 Task: Print the page in portrait orientation.
Action: Mouse moved to (1059, 29)
Screenshot: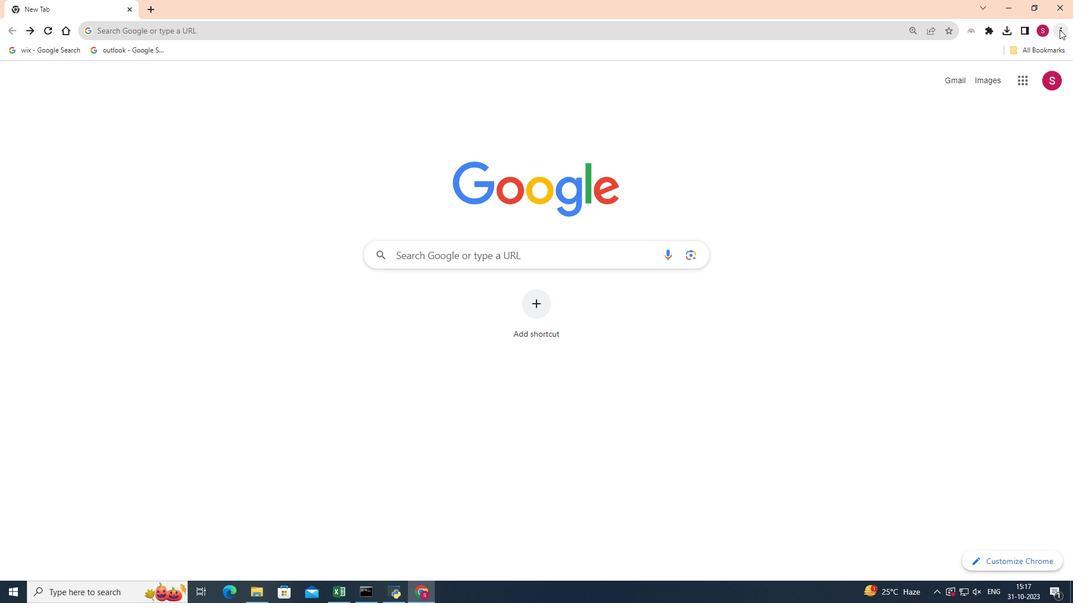 
Action: Mouse pressed left at (1059, 29)
Screenshot: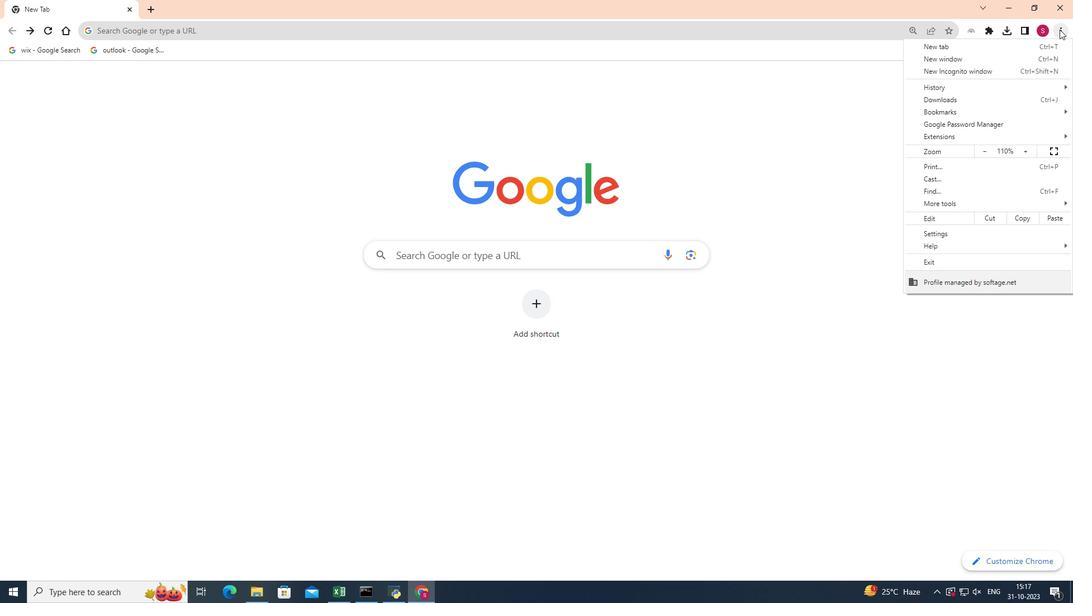 
Action: Mouse moved to (948, 168)
Screenshot: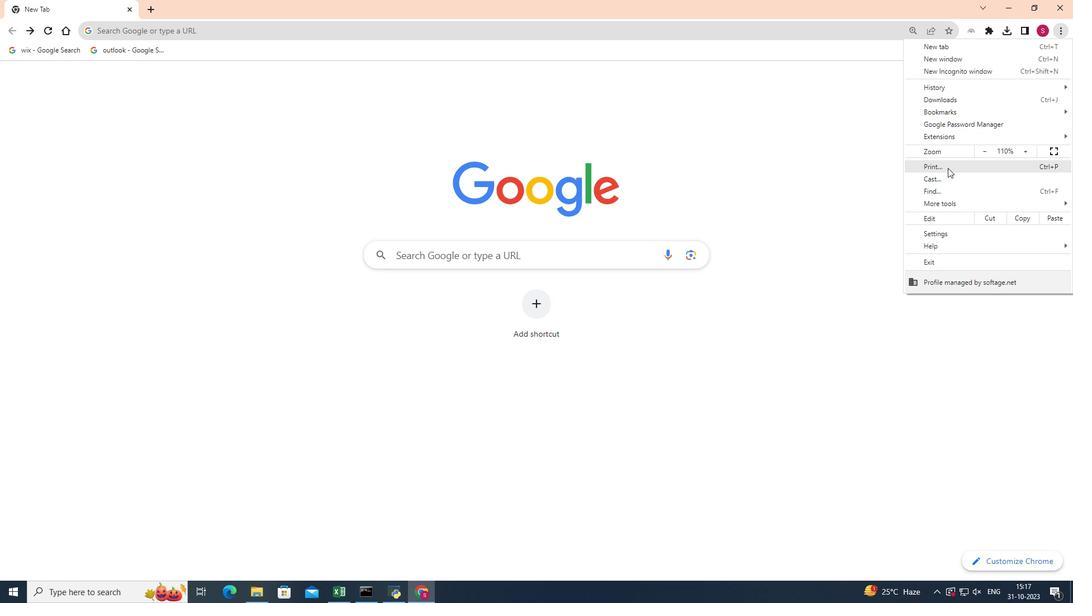 
Action: Mouse pressed left at (948, 168)
Screenshot: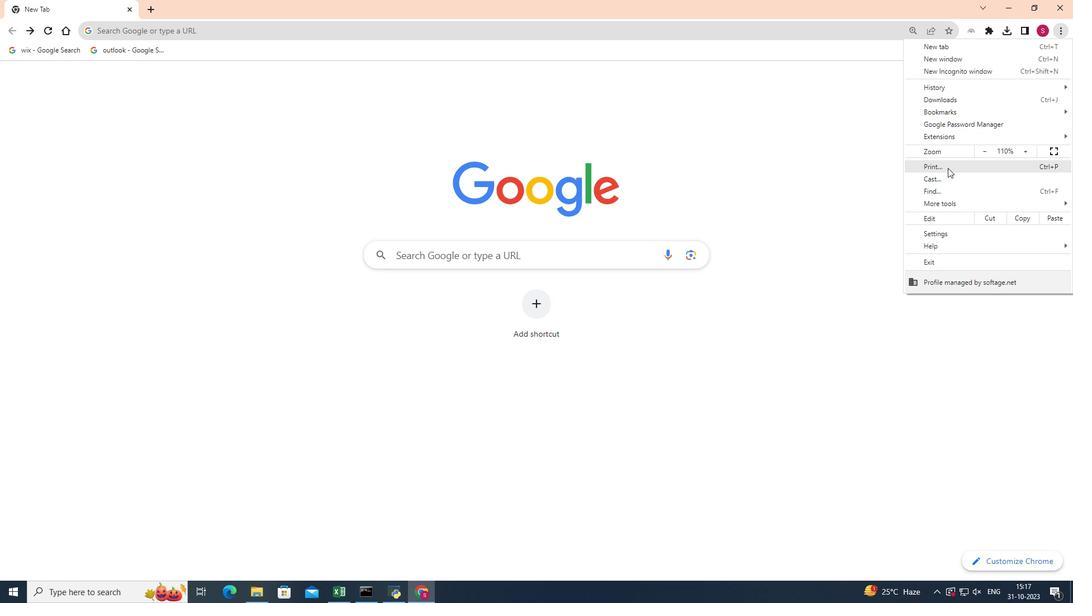 
Action: Mouse moved to (878, 149)
Screenshot: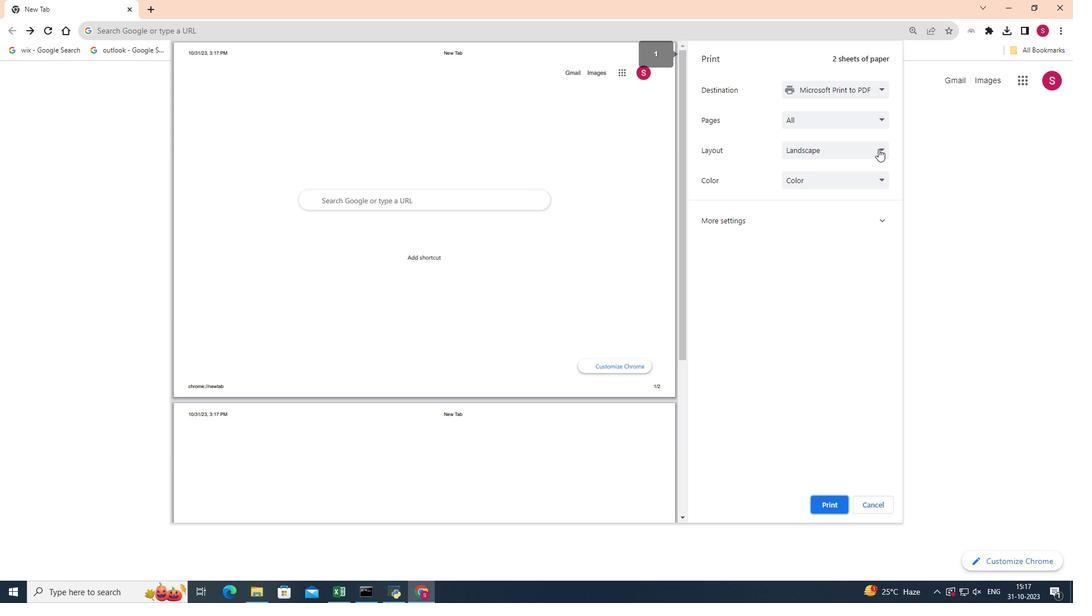 
Action: Mouse pressed left at (878, 149)
Screenshot: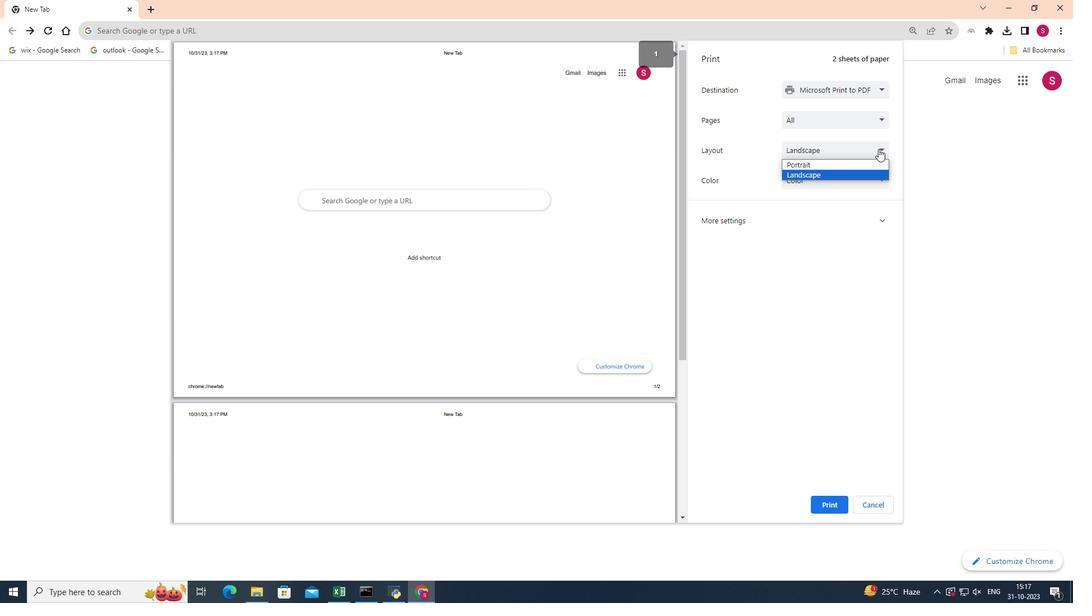 
Action: Mouse moved to (805, 163)
Screenshot: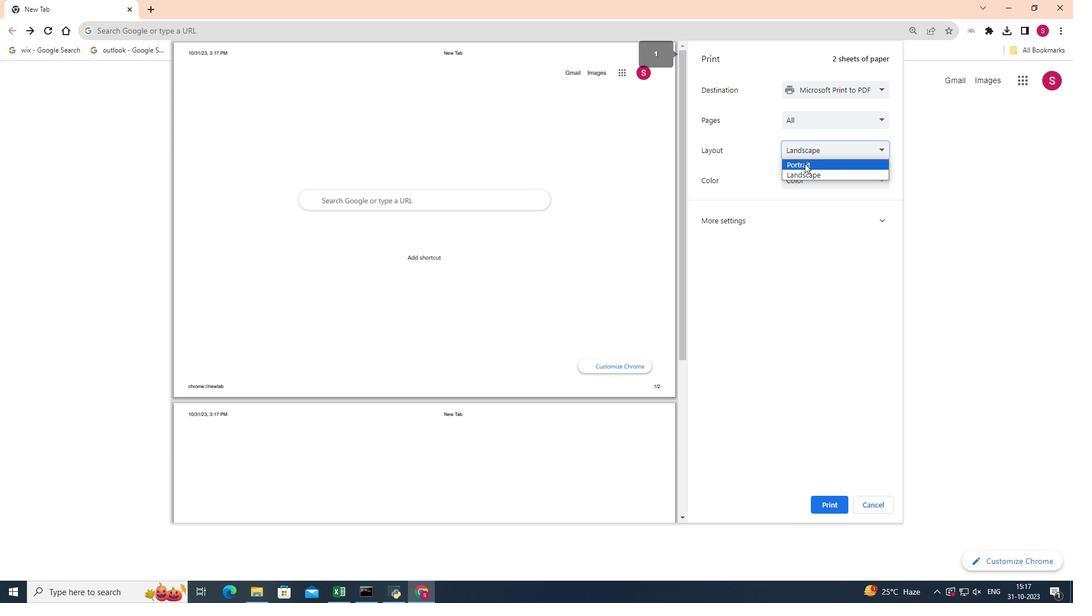 
Action: Mouse pressed left at (805, 163)
Screenshot: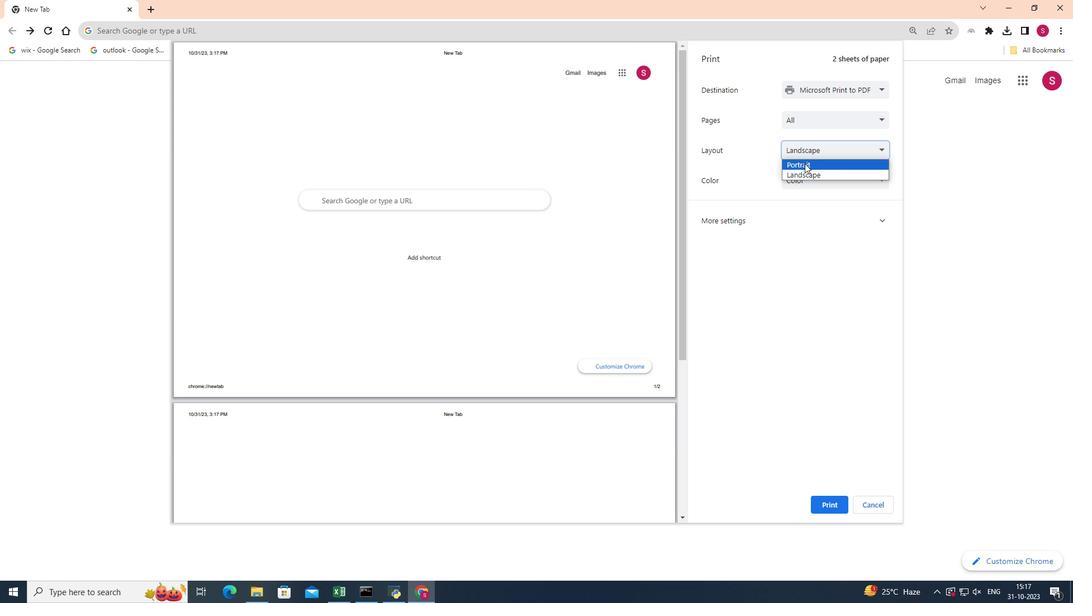 
Action: Mouse moved to (832, 512)
Screenshot: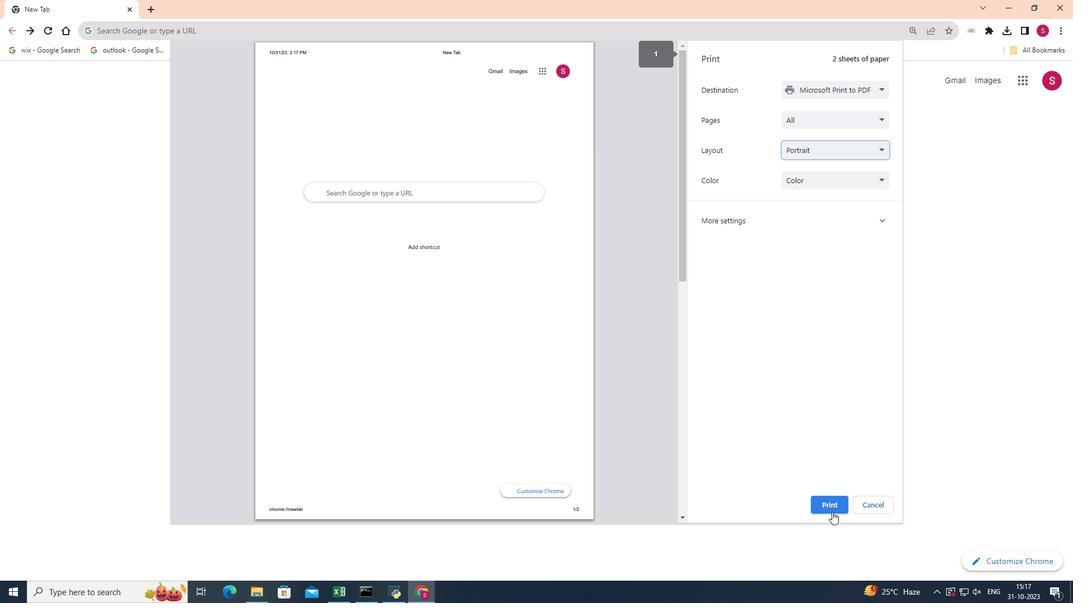 
Action: Mouse pressed left at (832, 512)
Screenshot: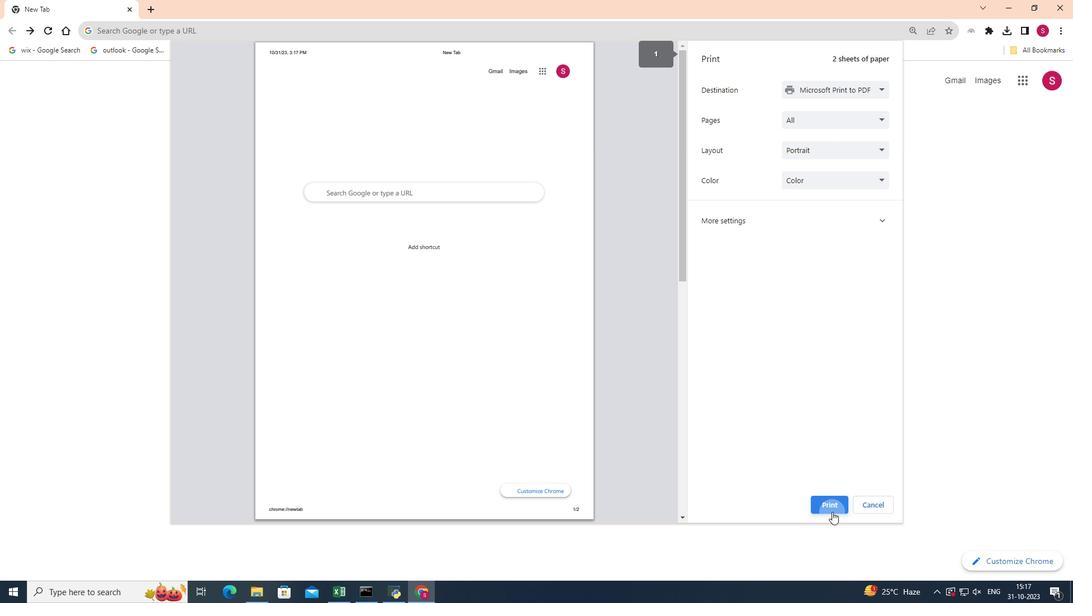 
